 Task: In the  document problemanalysis.html Select the text and change paragraph spacing to  '1.5' Change page orientation to  'Landscape' Add Page color Navy Blue
Action: Mouse moved to (260, 418)
Screenshot: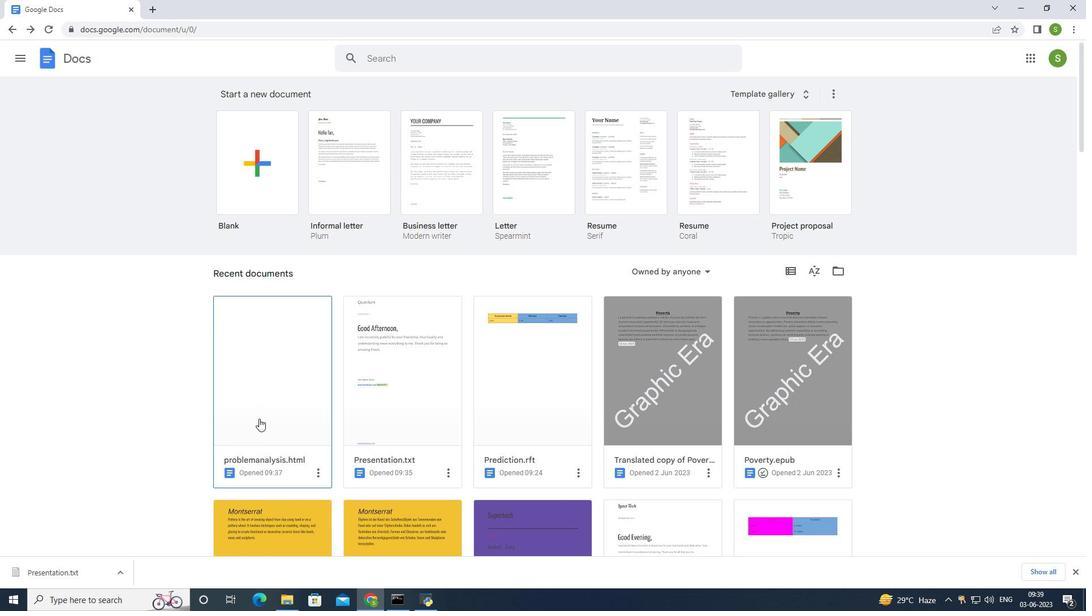 
Action: Mouse pressed left at (260, 418)
Screenshot: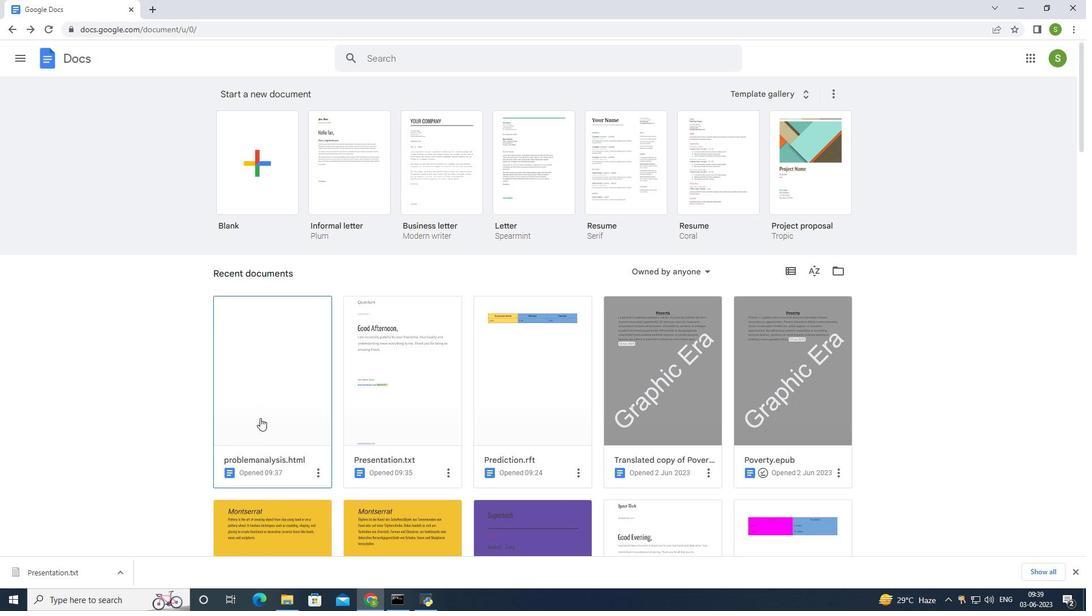 
Action: Mouse moved to (387, 198)
Screenshot: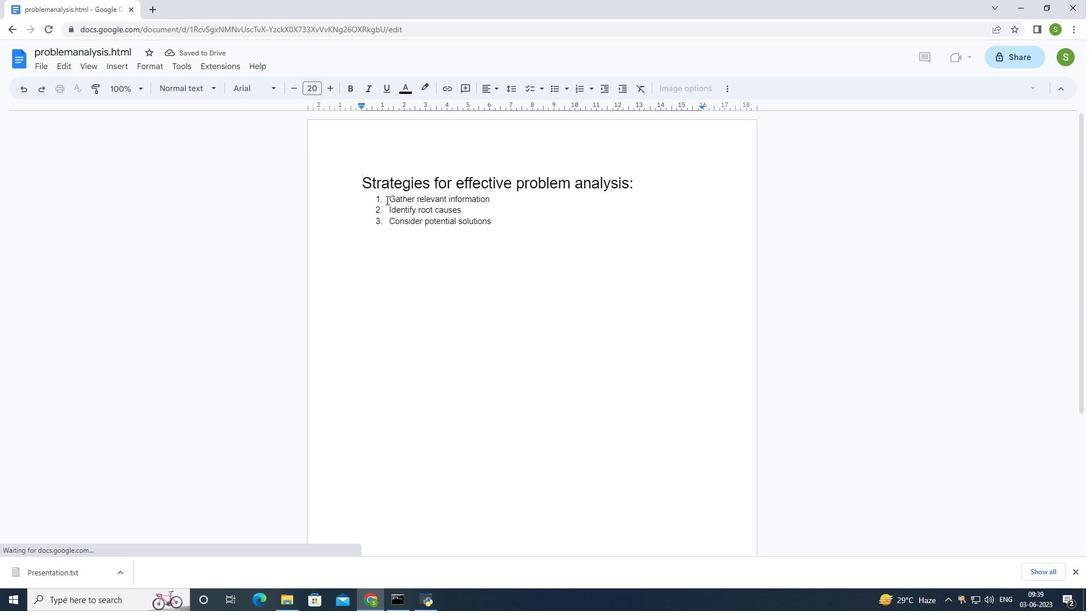 
Action: Mouse pressed left at (387, 198)
Screenshot: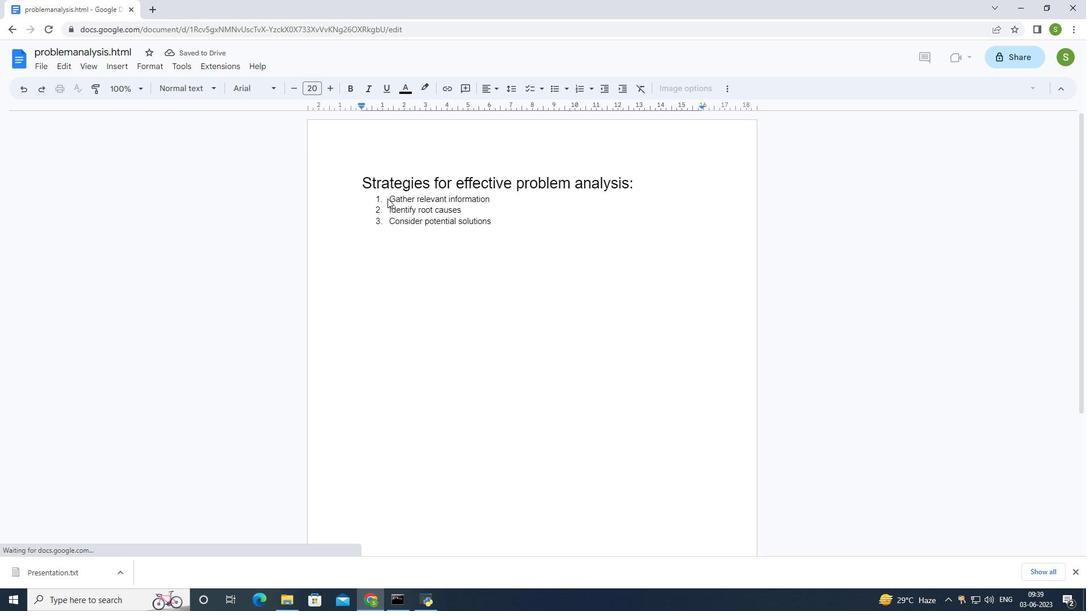 
Action: Mouse moved to (516, 89)
Screenshot: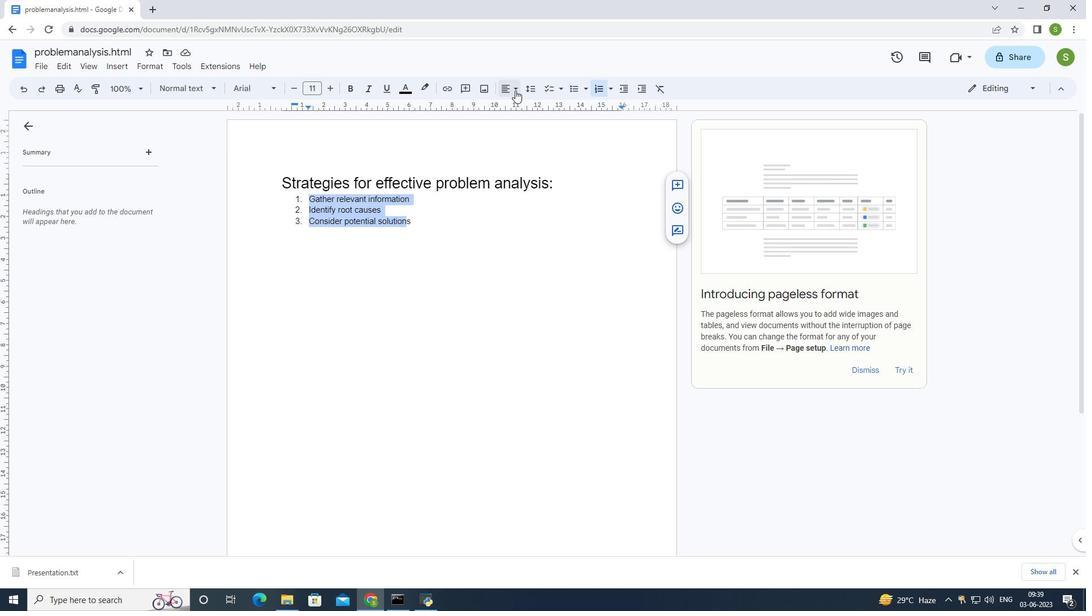 
Action: Mouse pressed left at (516, 89)
Screenshot: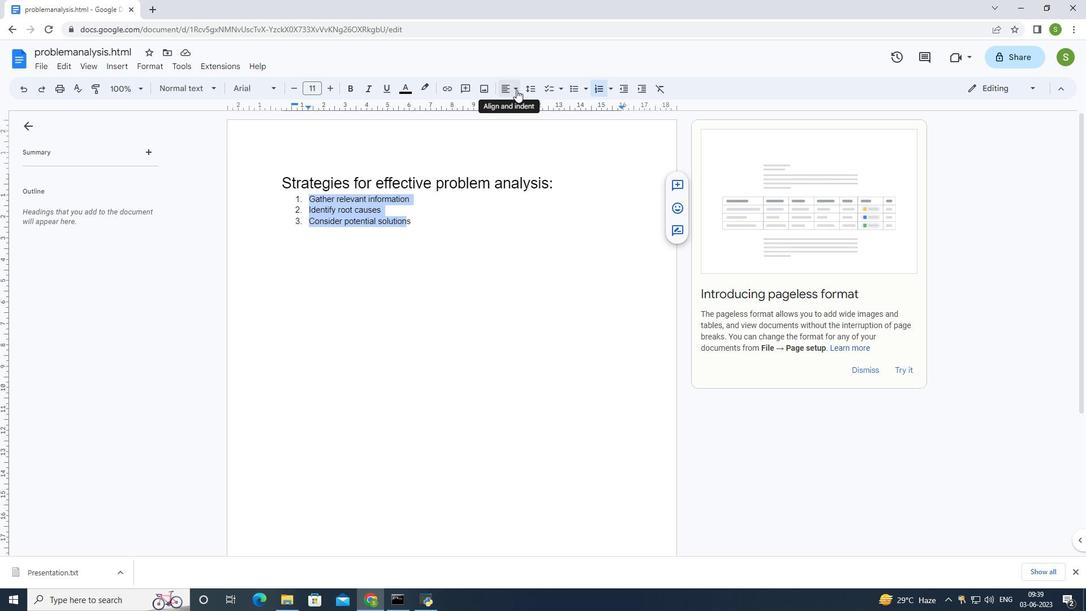 
Action: Mouse moved to (536, 89)
Screenshot: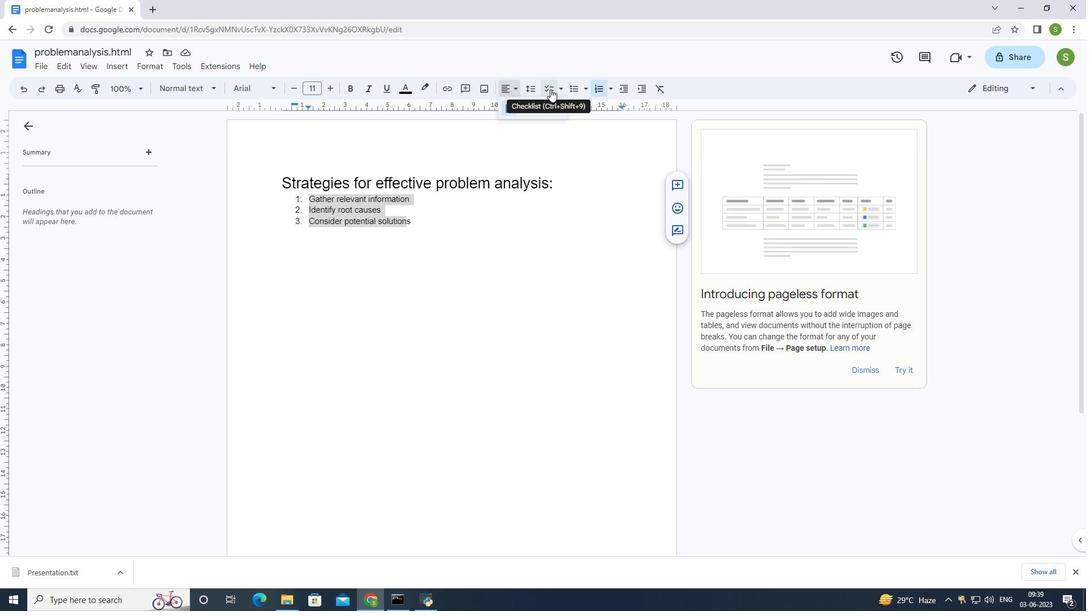 
Action: Mouse pressed left at (536, 89)
Screenshot: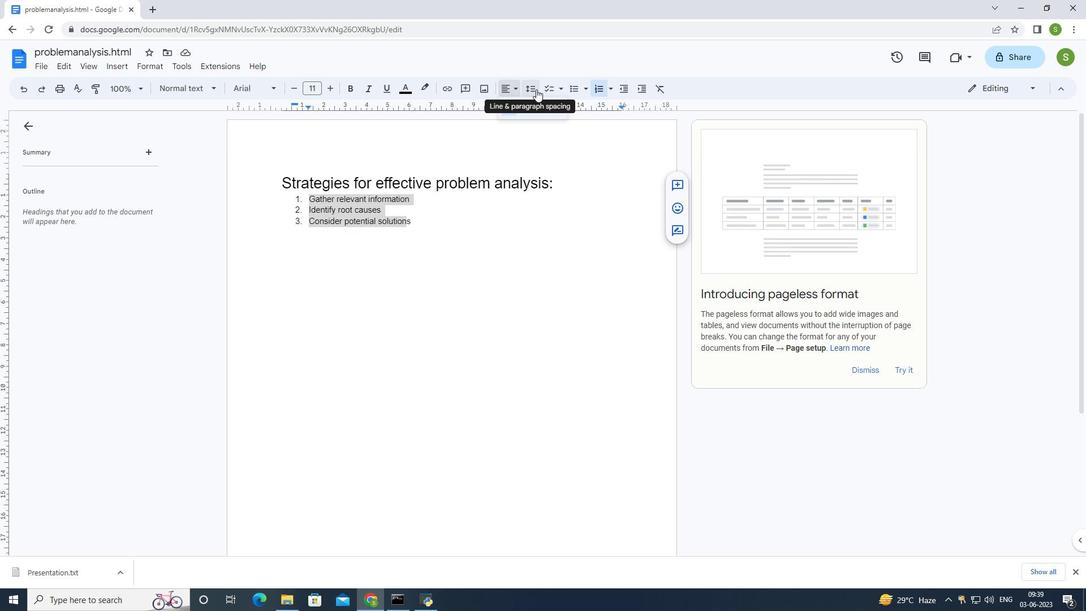 
Action: Mouse moved to (549, 149)
Screenshot: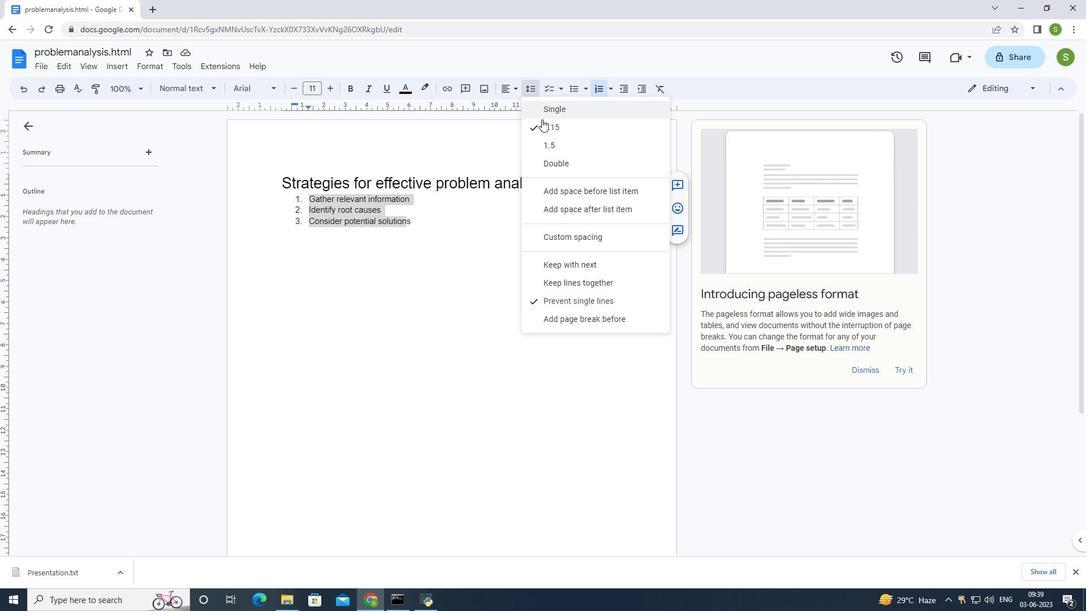 
Action: Mouse pressed left at (549, 149)
Screenshot: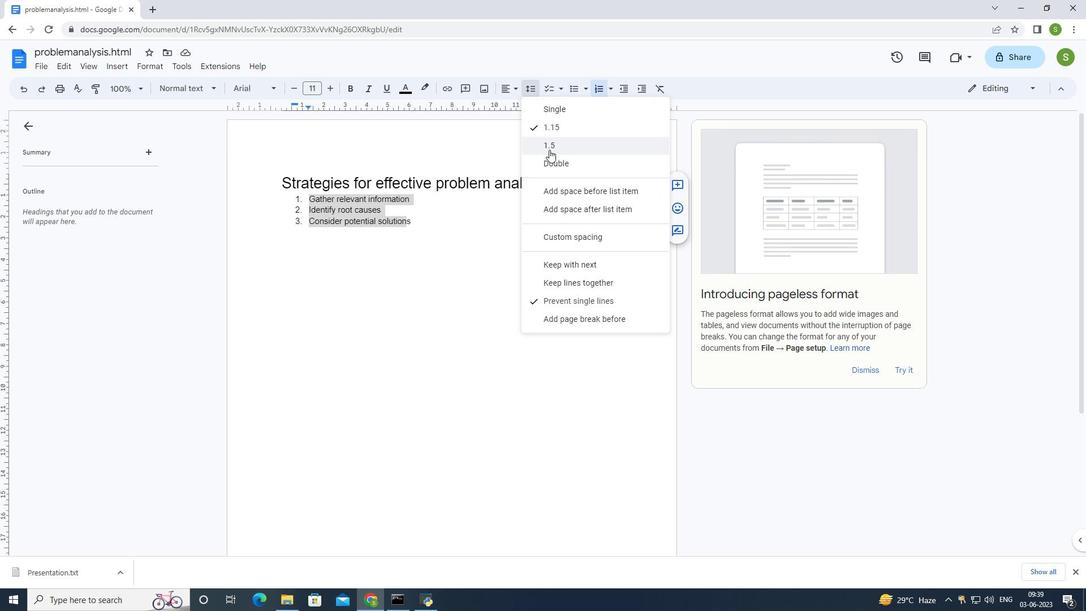 
Action: Mouse moved to (495, 280)
Screenshot: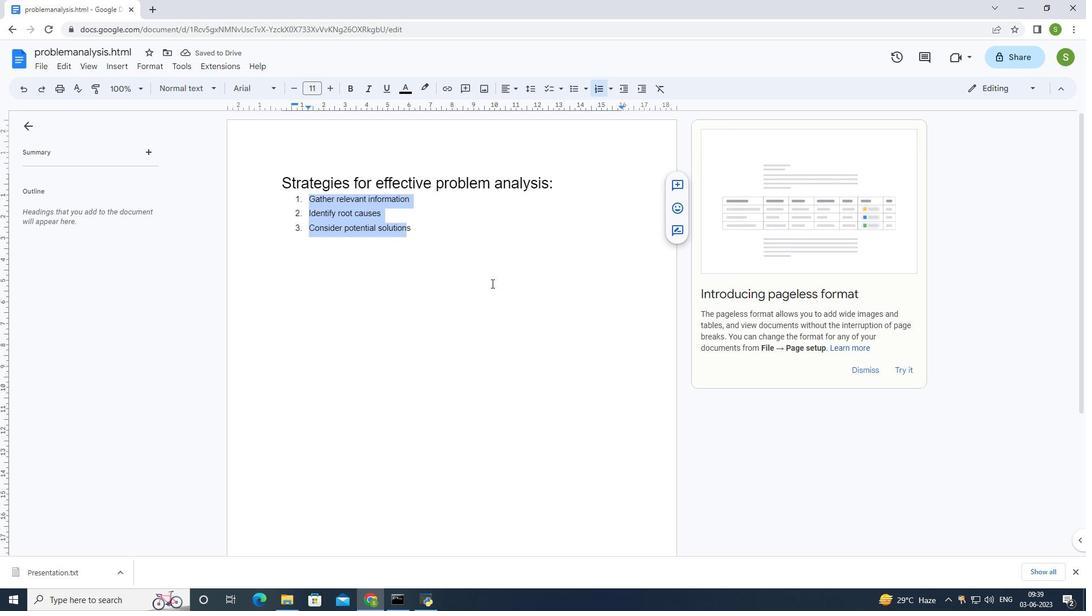 
Action: Mouse pressed left at (495, 280)
Screenshot: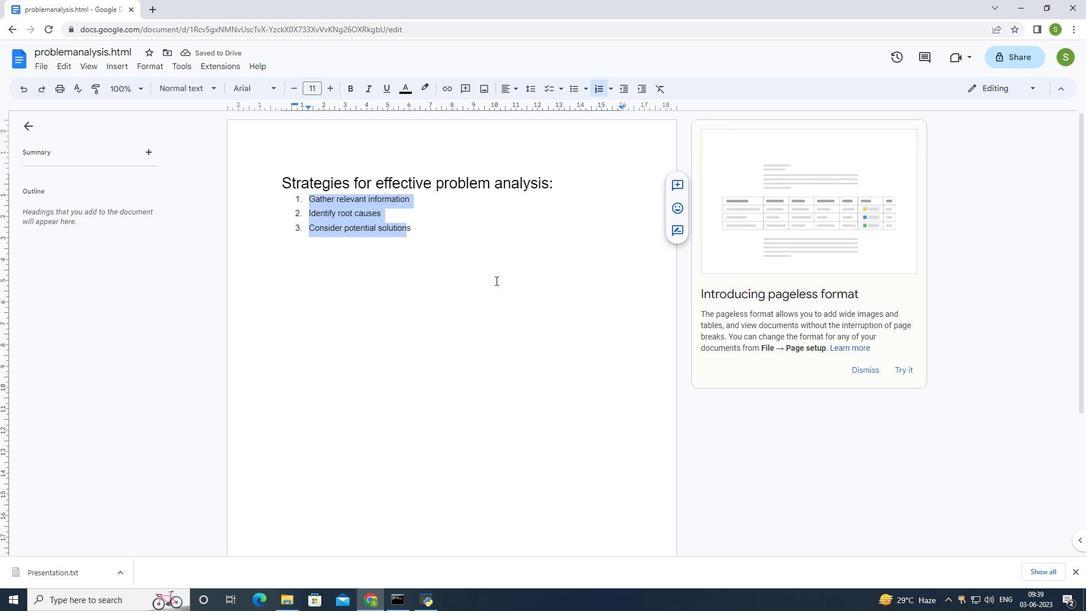 
Action: Mouse moved to (46, 64)
Screenshot: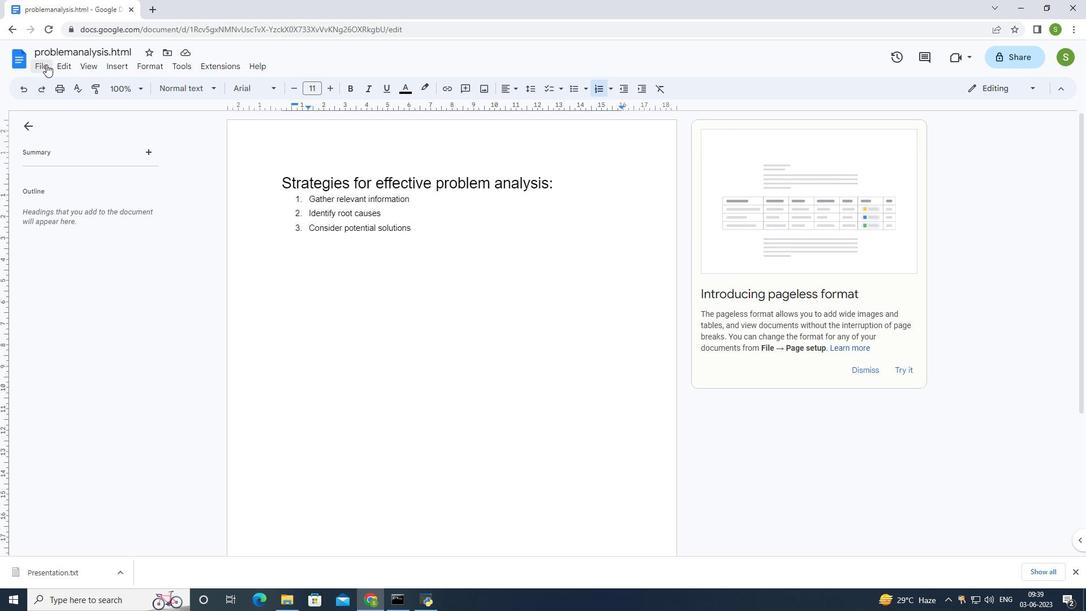 
Action: Mouse pressed left at (46, 64)
Screenshot: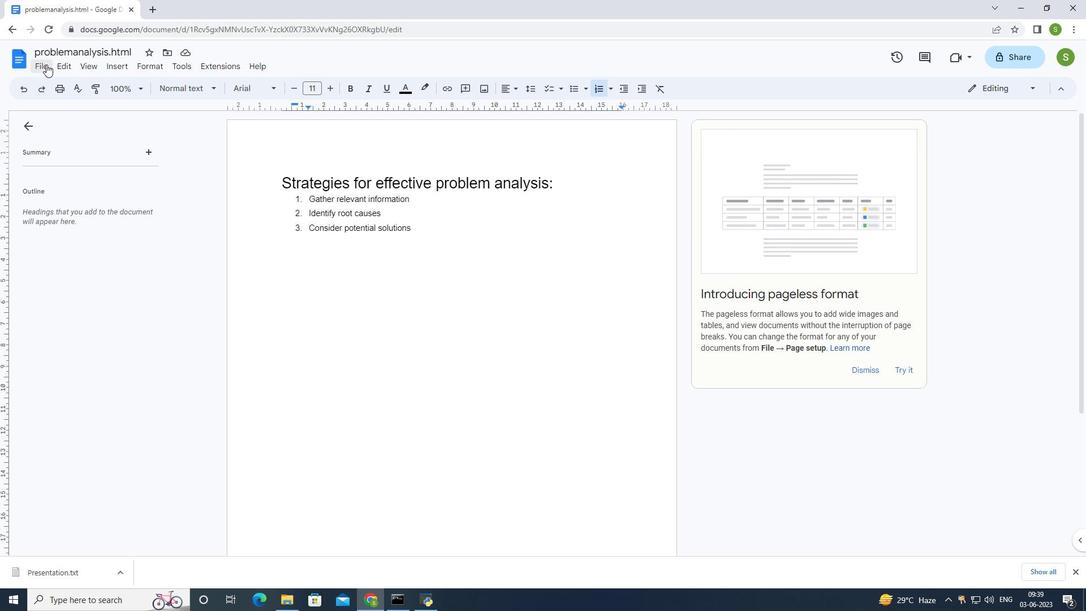 
Action: Mouse moved to (199, 240)
Screenshot: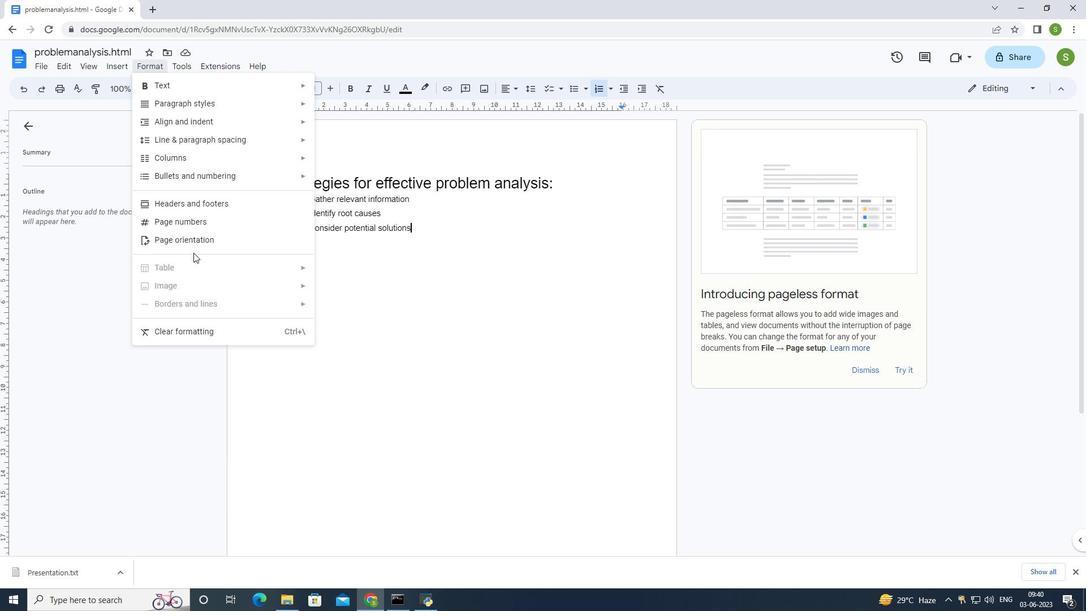 
Action: Mouse pressed left at (199, 240)
Screenshot: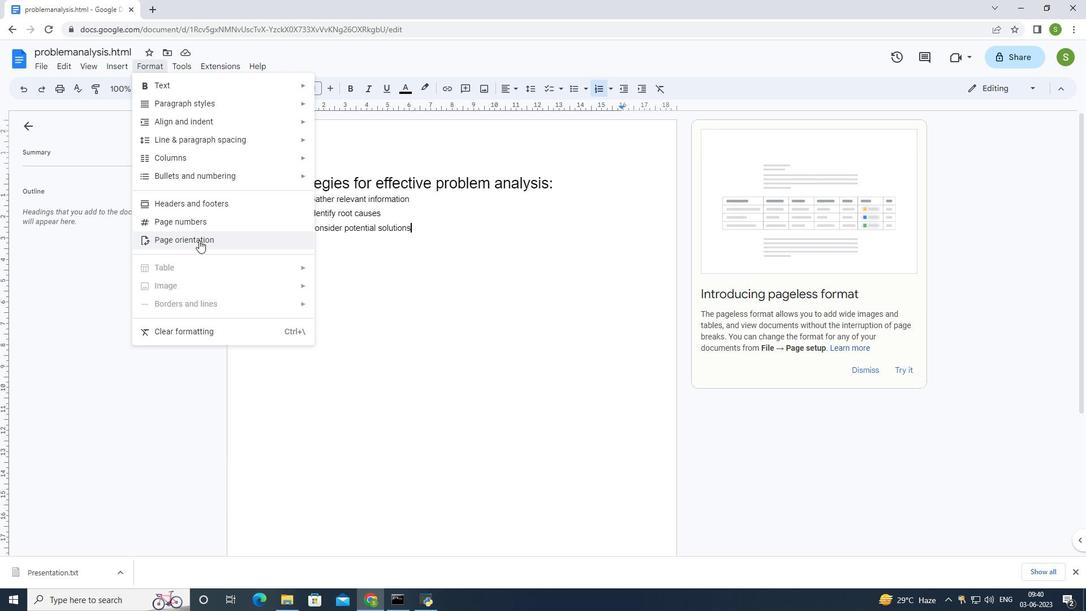 
Action: Mouse moved to (508, 320)
Screenshot: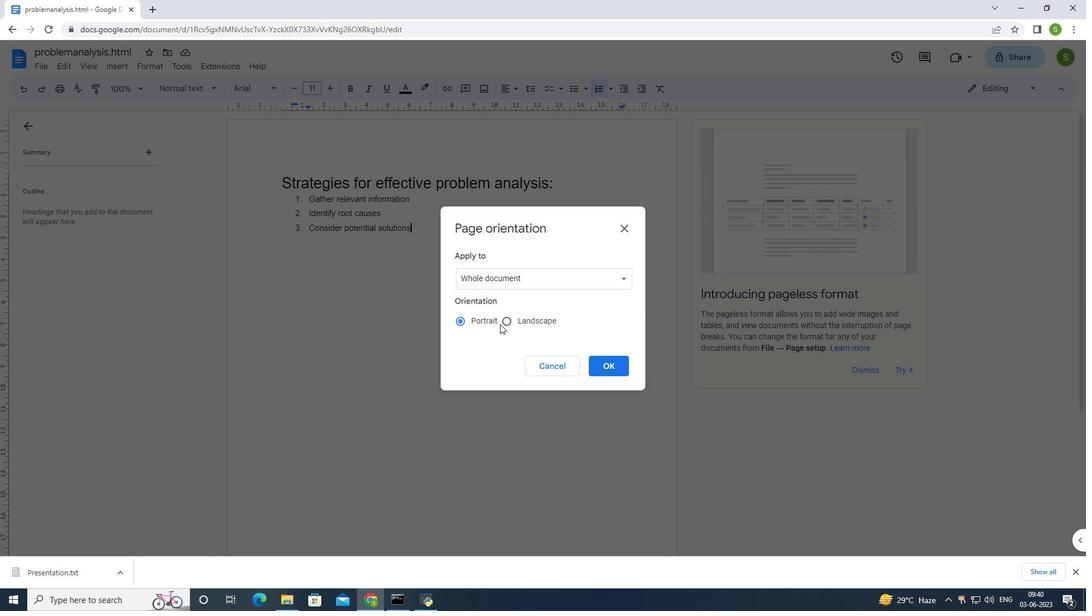 
Action: Mouse pressed left at (508, 320)
Screenshot: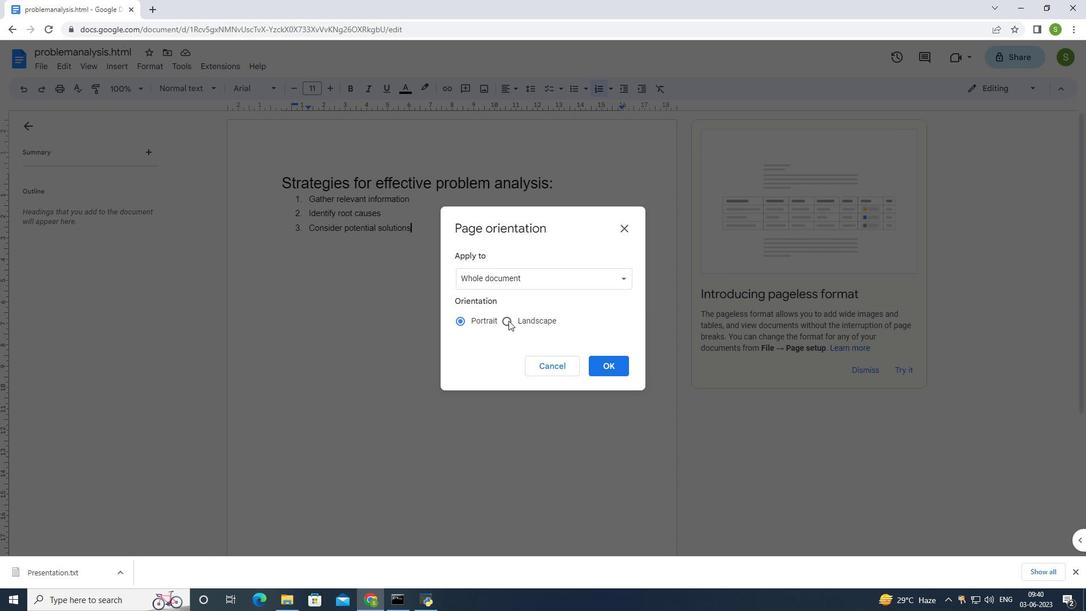 
Action: Mouse moved to (601, 369)
Screenshot: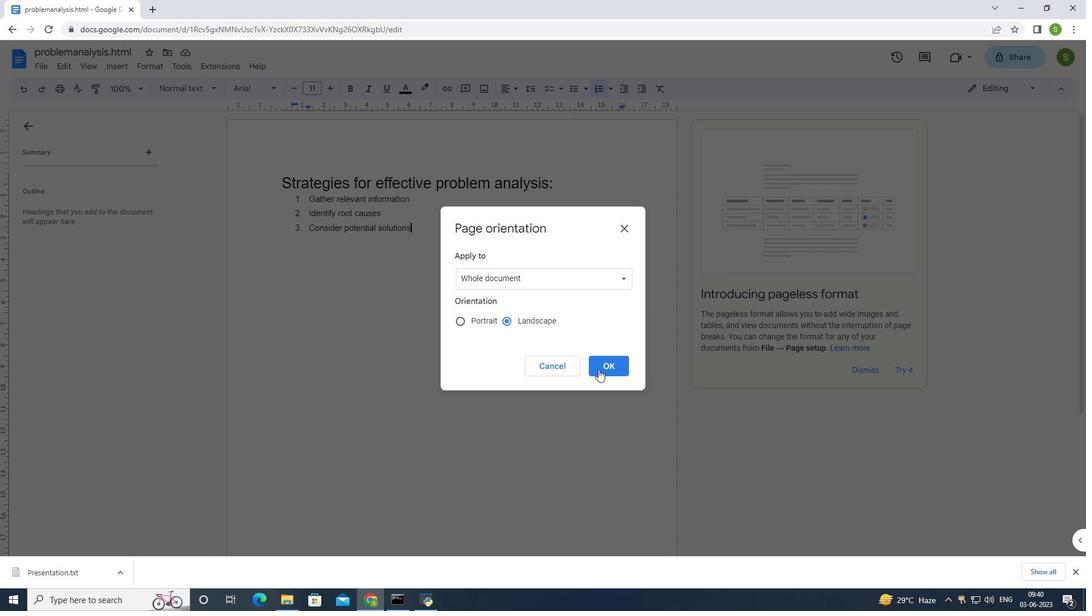 
Action: Mouse pressed left at (601, 369)
Screenshot: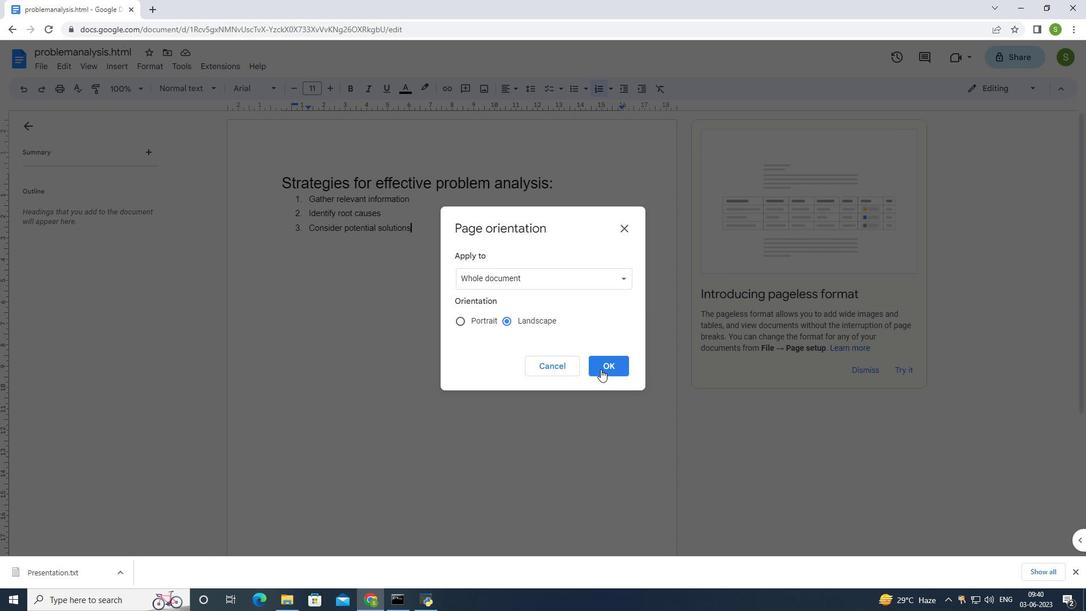 
Action: Mouse moved to (42, 67)
Screenshot: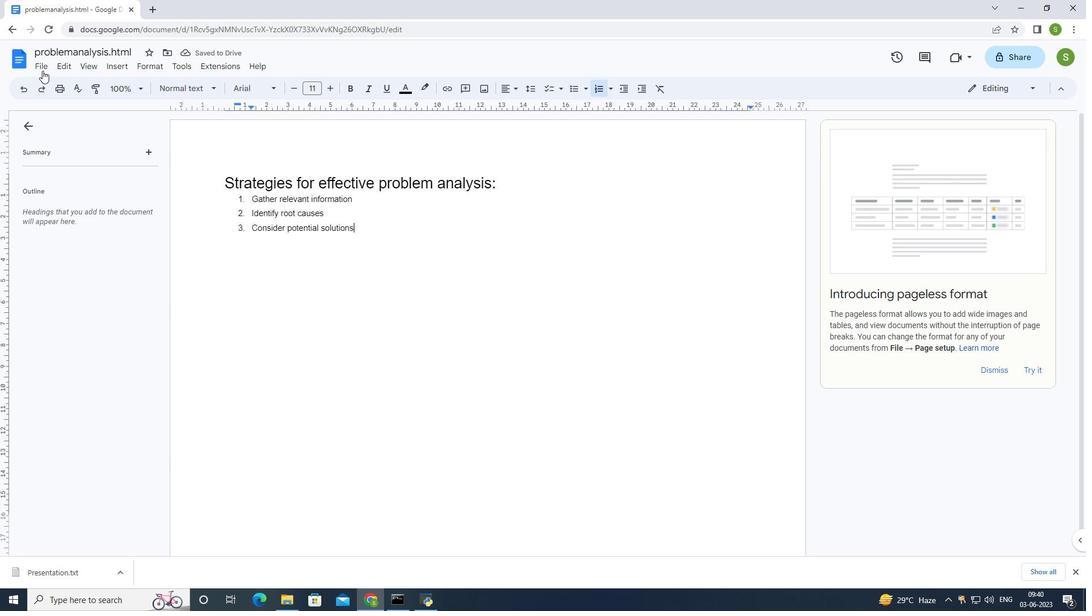 
Action: Mouse pressed left at (42, 67)
Screenshot: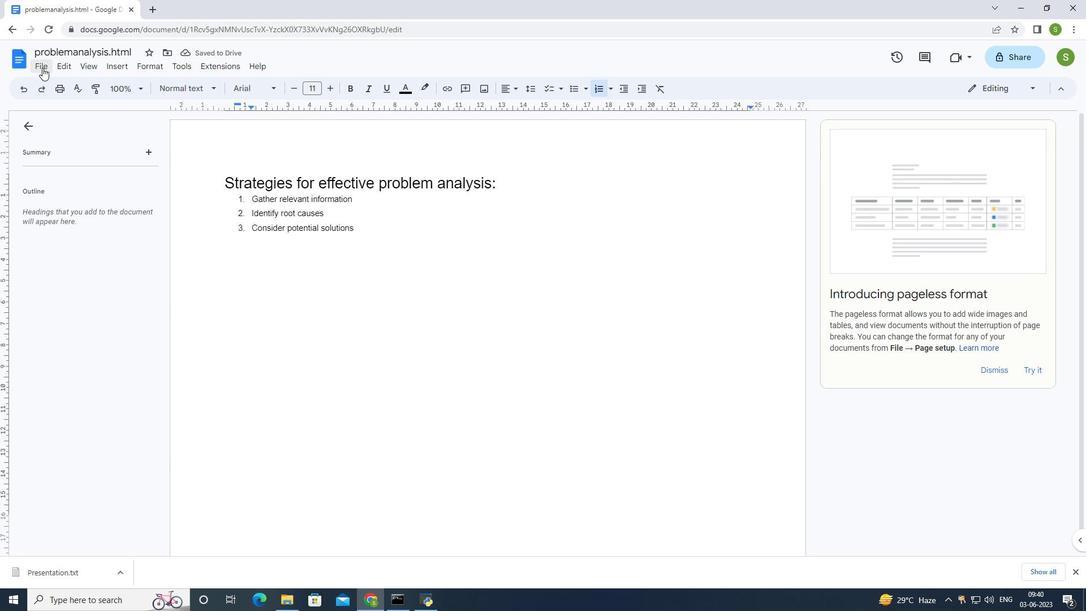 
Action: Mouse moved to (63, 376)
Screenshot: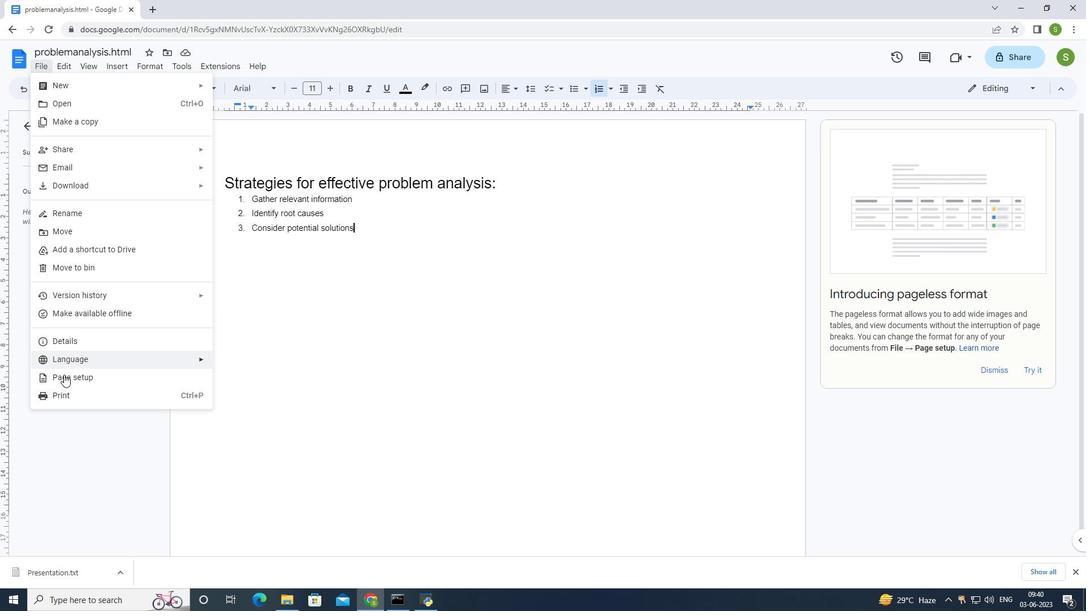 
Action: Mouse pressed left at (63, 376)
Screenshot: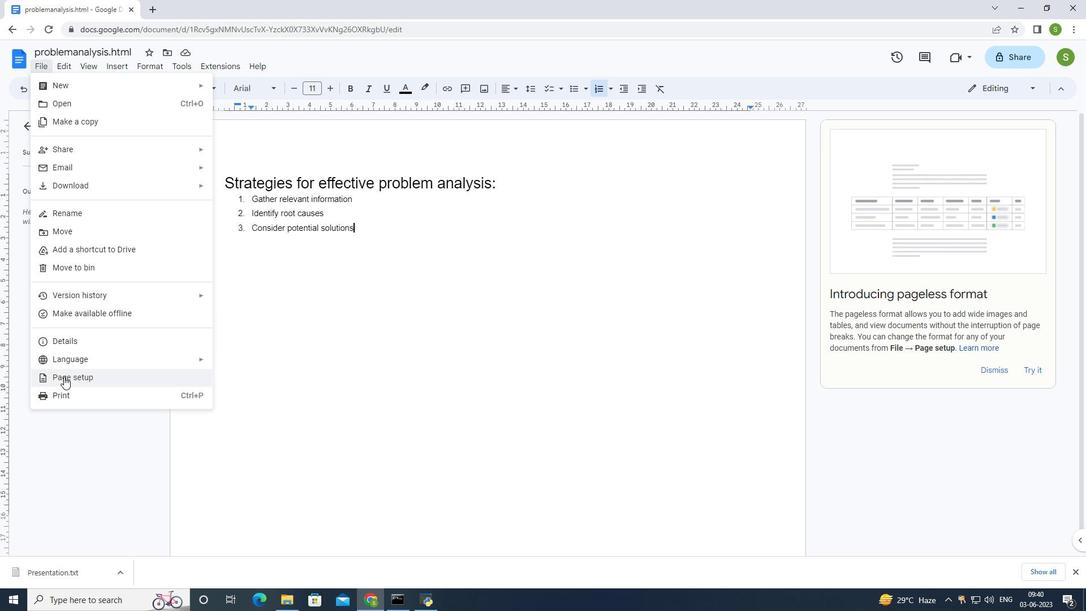 
Action: Mouse moved to (455, 371)
Screenshot: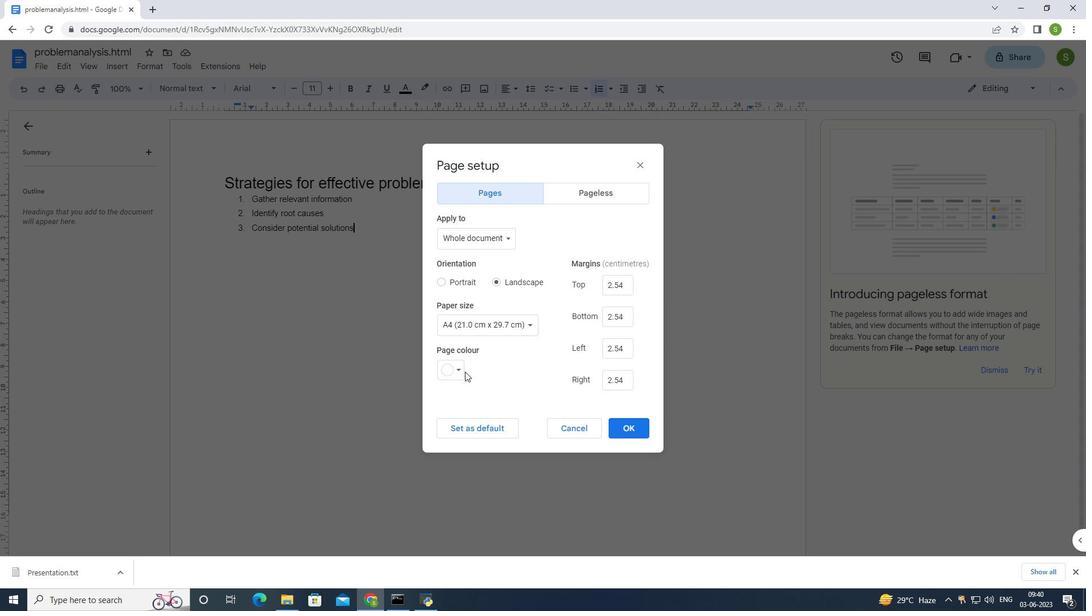 
Action: Mouse pressed left at (455, 371)
Screenshot: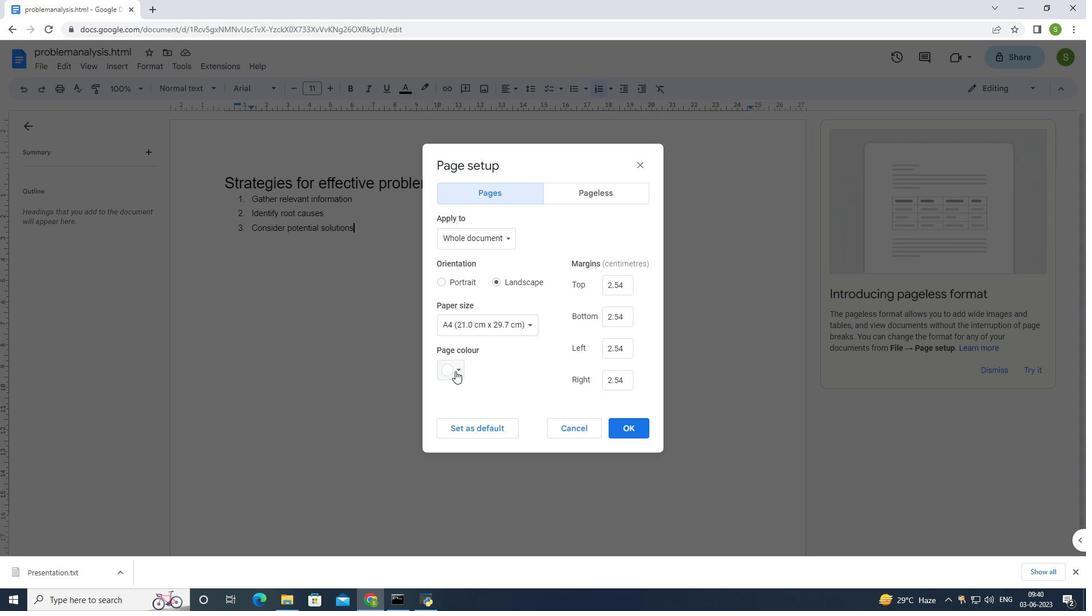 
Action: Mouse moved to (522, 458)
Screenshot: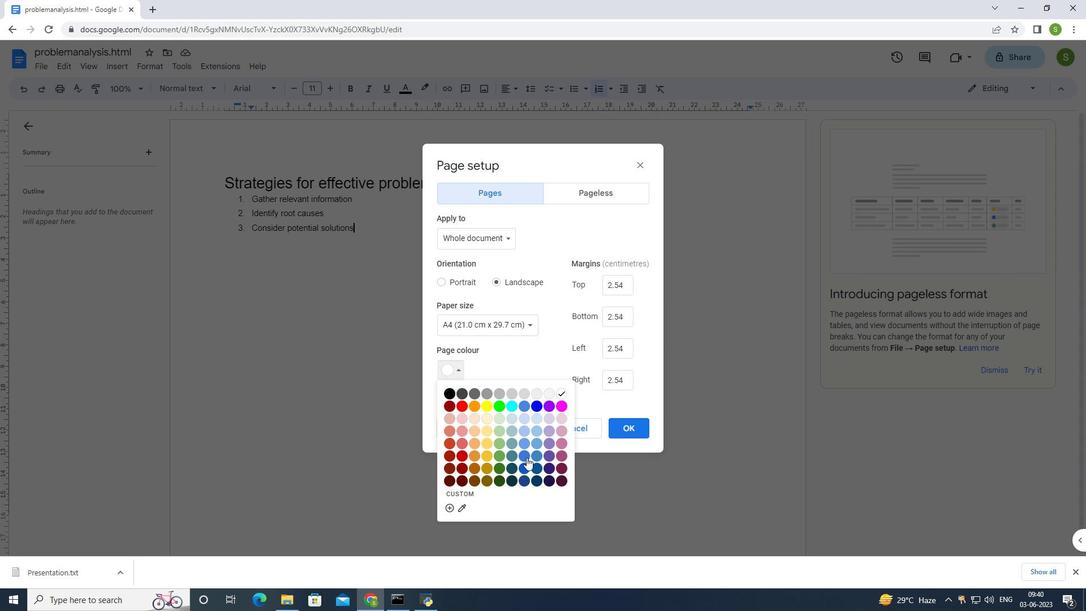 
Action: Mouse pressed left at (522, 458)
Screenshot: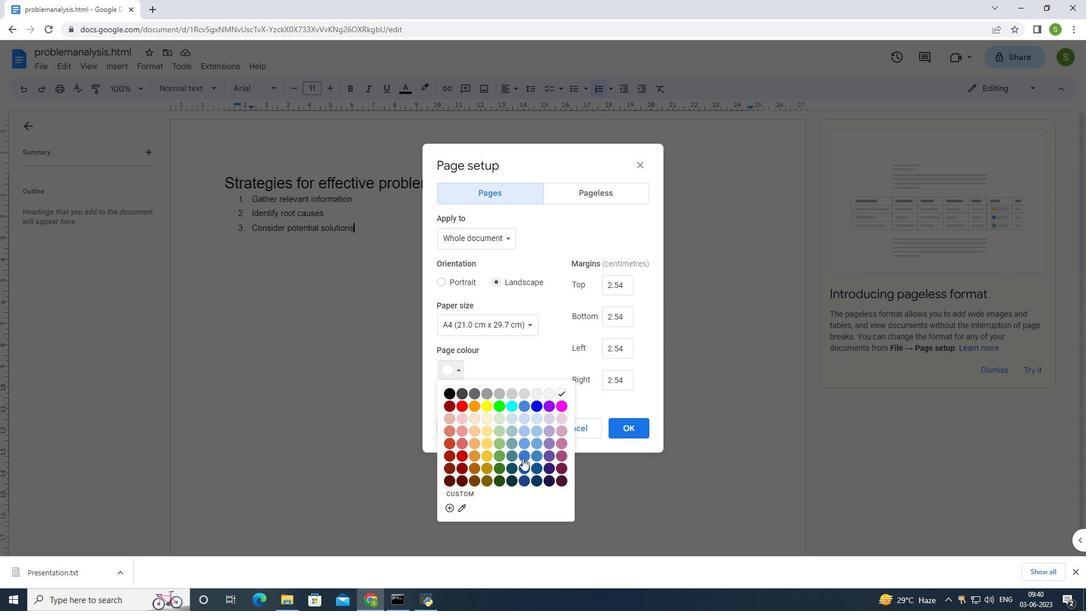 
Action: Mouse moved to (616, 427)
Screenshot: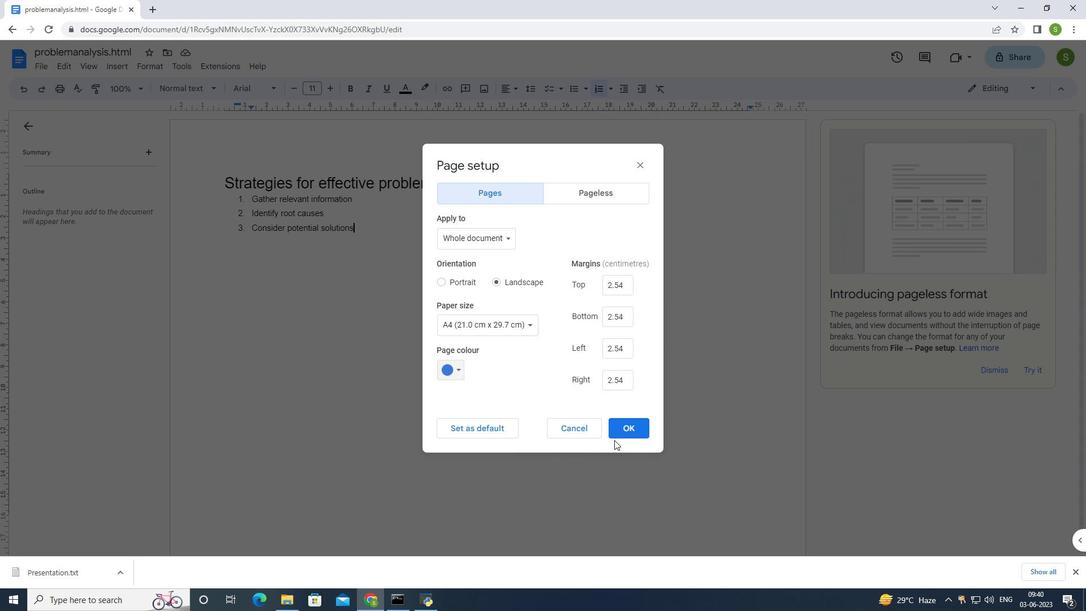 
Action: Mouse pressed left at (616, 427)
Screenshot: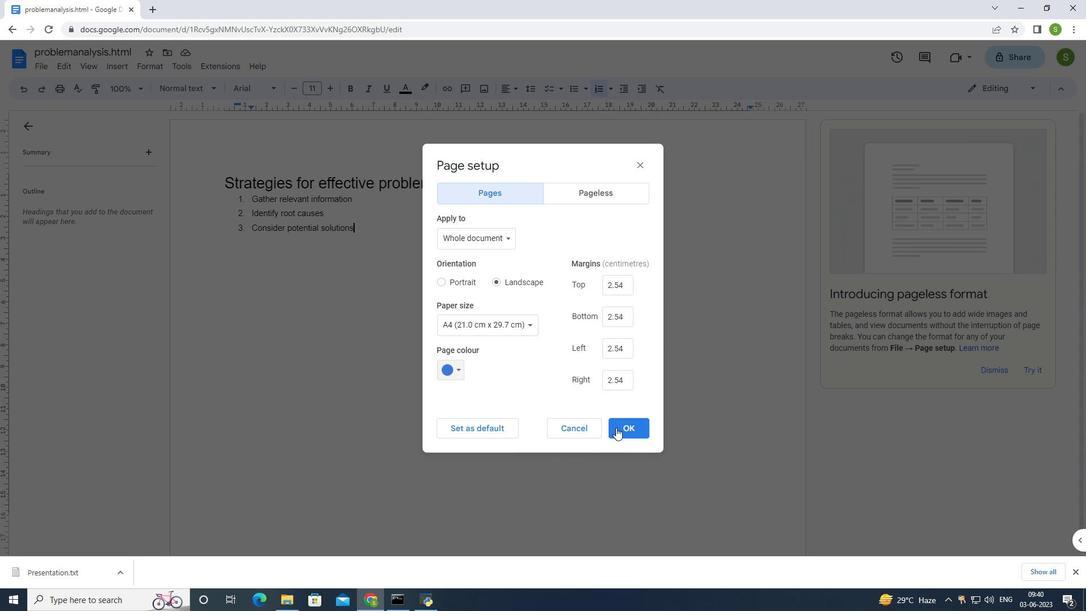 
Action: Mouse moved to (496, 385)
Screenshot: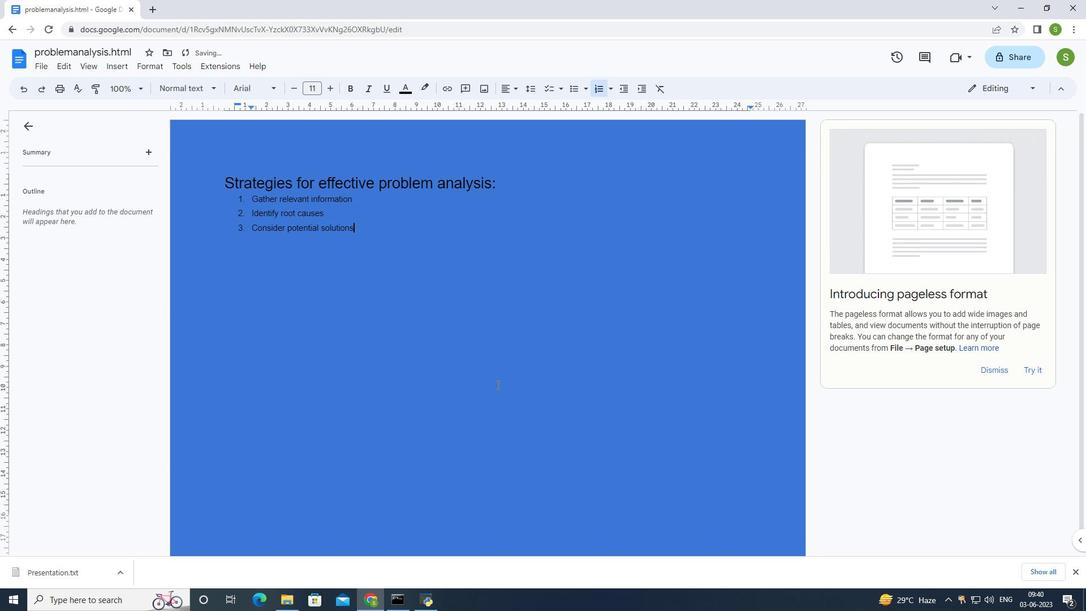 
